 Task: In the  document help.odt. Below name insert the link: 'www.instagram.com' Insert Dropdown below the link: Project Status  'Select In progress'Insert Header and write  "Stellar". Change font style to  Lobster
Action: Mouse moved to (366, 424)
Screenshot: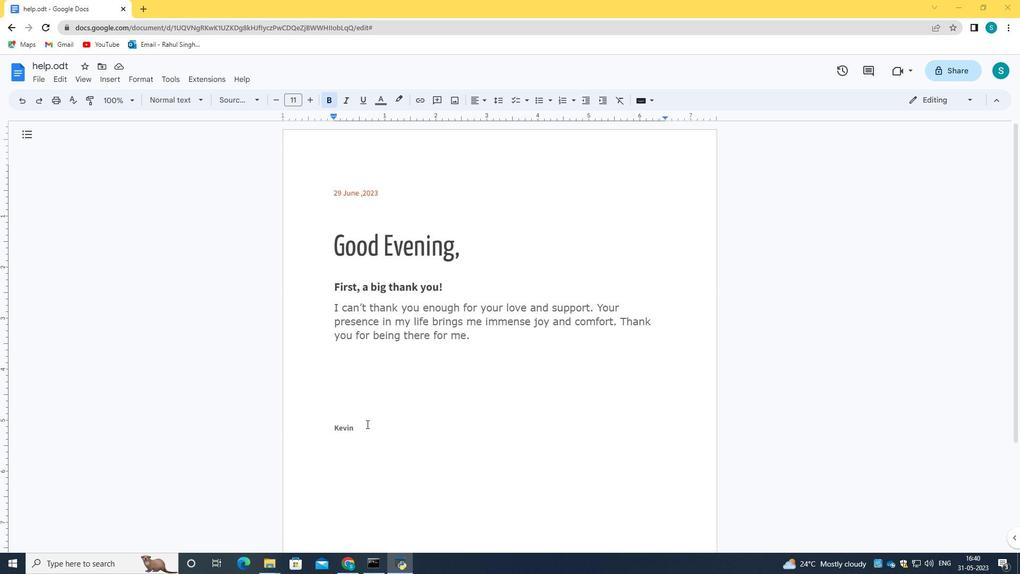 
Action: Mouse pressed left at (366, 424)
Screenshot: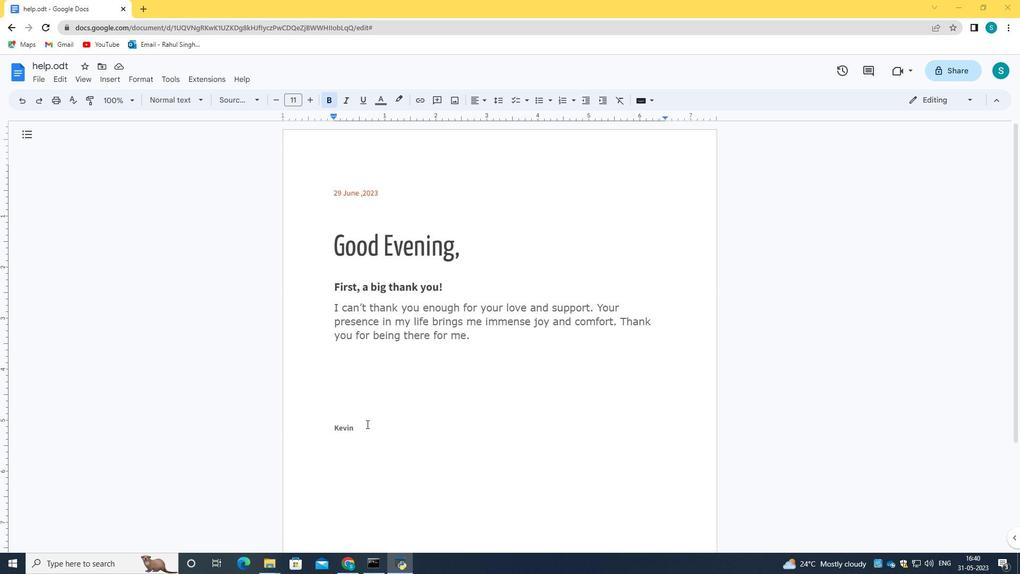 
Action: Mouse moved to (361, 428)
Screenshot: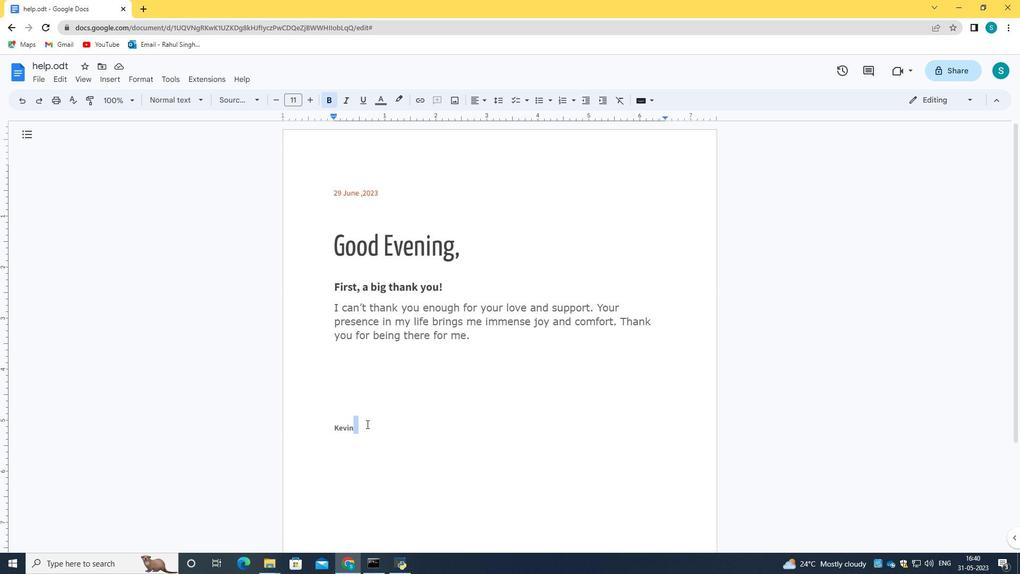 
Action: Key pressed <Key.enter>
Screenshot: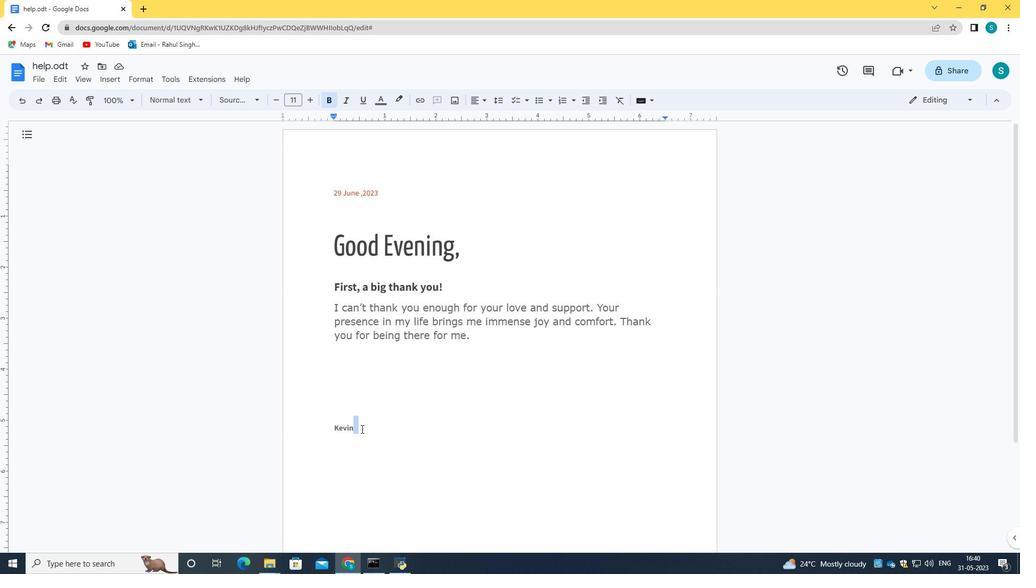 
Action: Mouse moved to (340, 449)
Screenshot: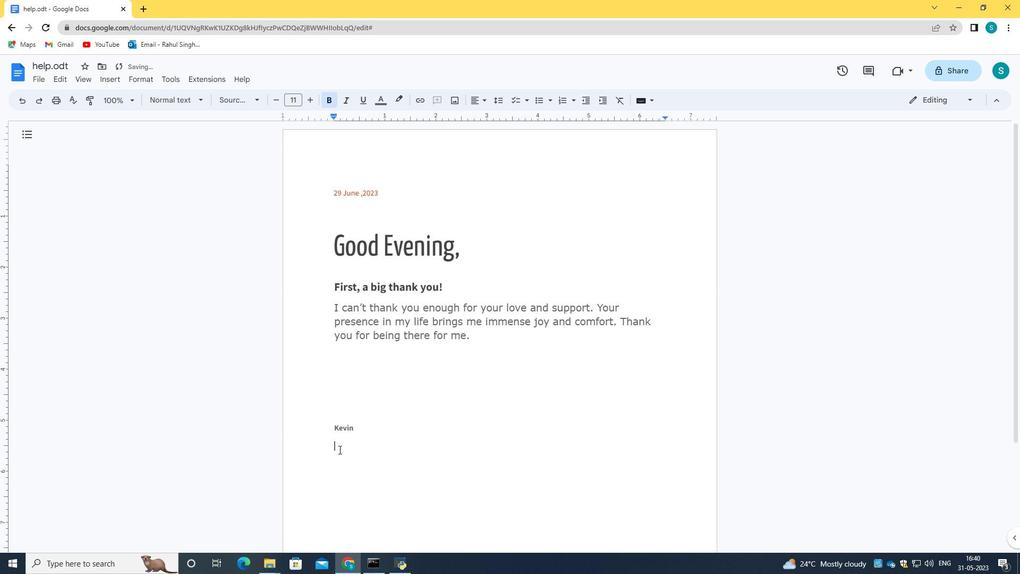 
Action: Key pressed <Key.enter>
Screenshot: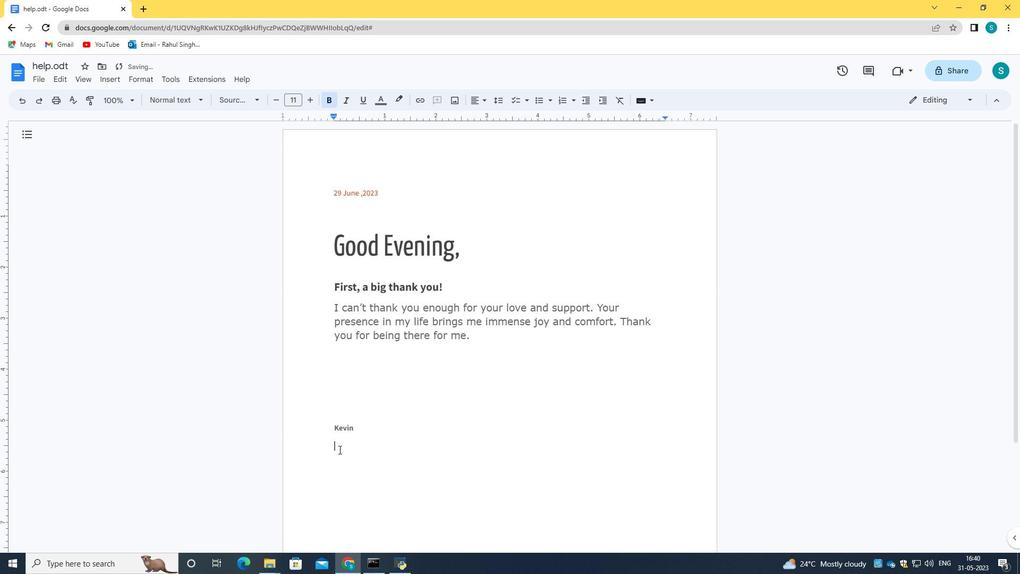 
Action: Mouse moved to (339, 449)
Screenshot: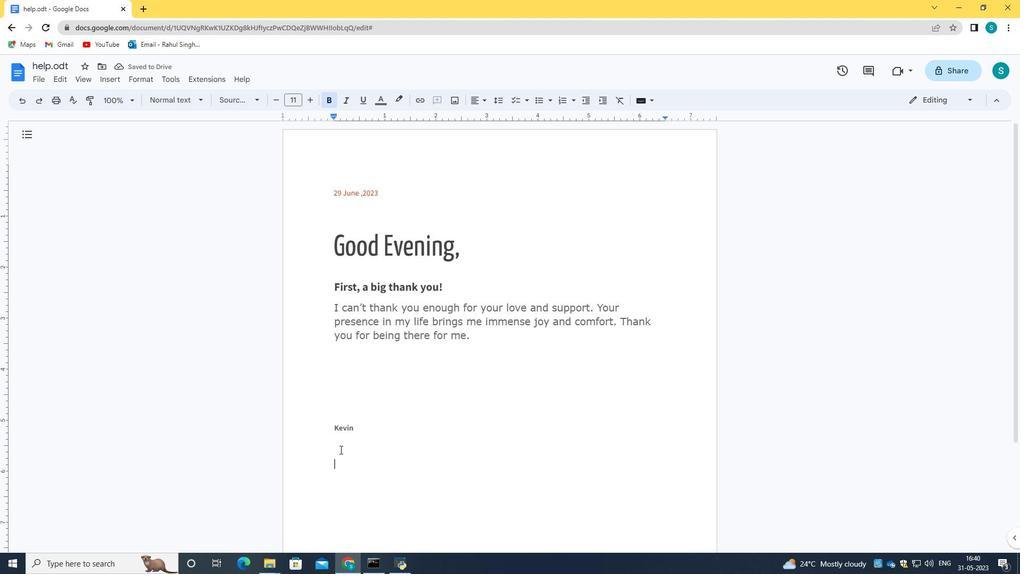 
Action: Mouse pressed right at (339, 449)
Screenshot: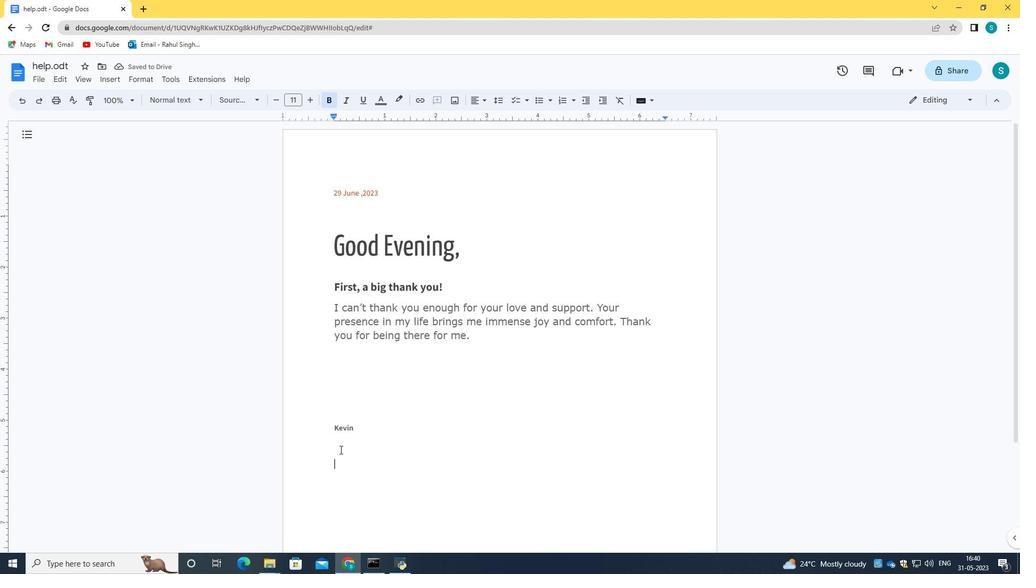 
Action: Mouse moved to (383, 391)
Screenshot: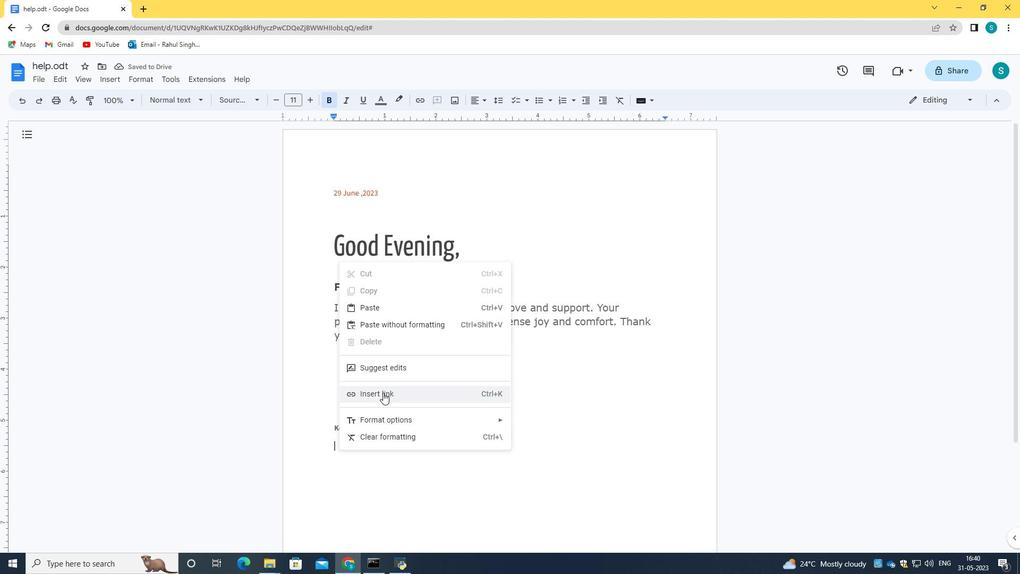 
Action: Mouse pressed left at (383, 391)
Screenshot: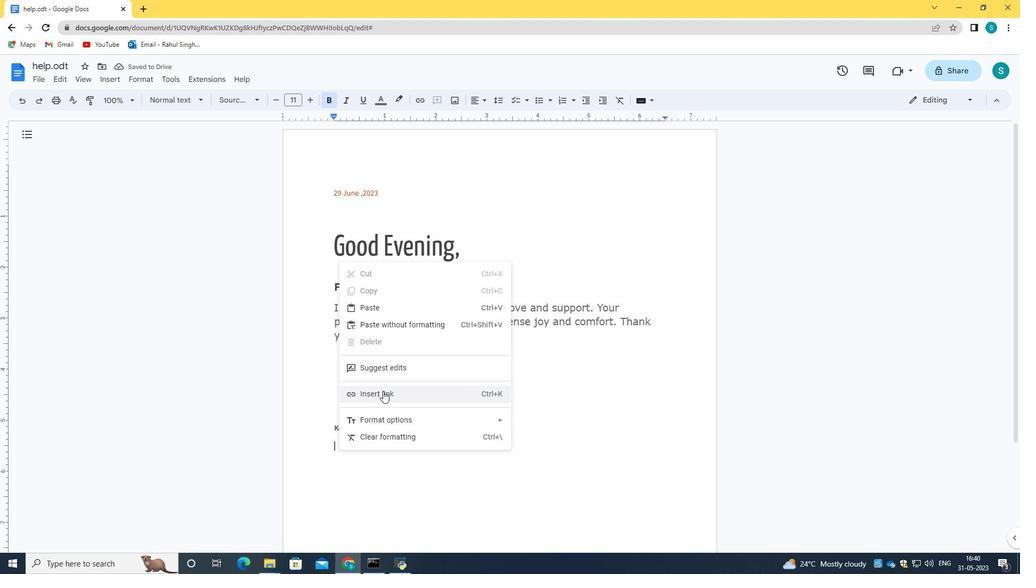 
Action: Mouse moved to (398, 273)
Screenshot: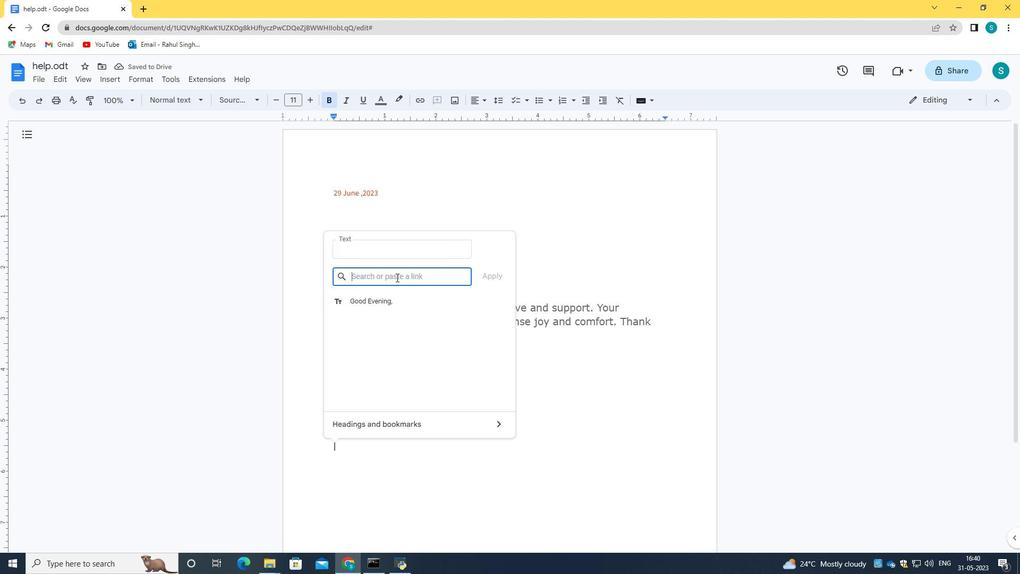 
Action: Key pressed <Key.caps_lock><Key.caps_lock>www.instagram.com
Screenshot: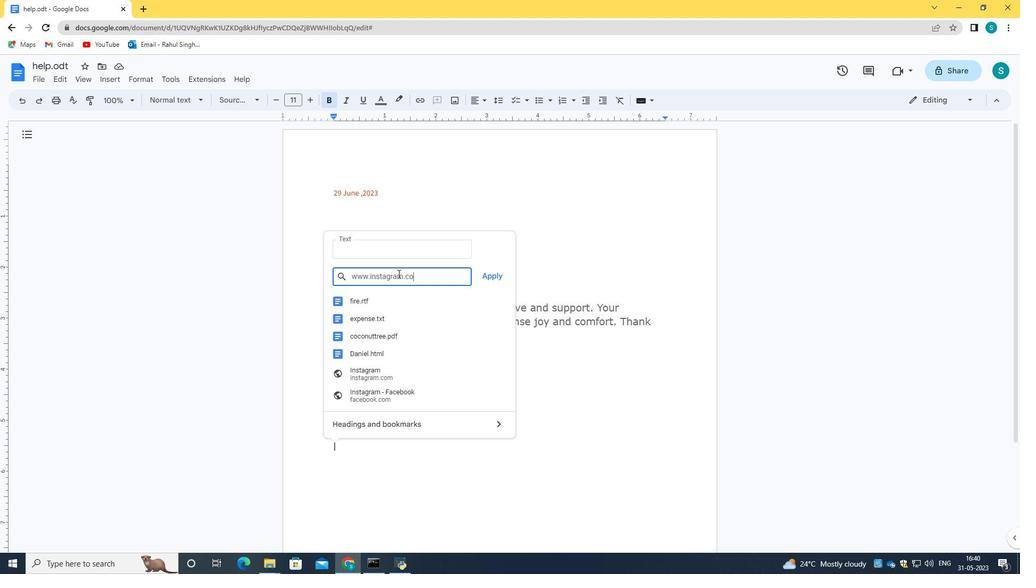 
Action: Mouse moved to (494, 279)
Screenshot: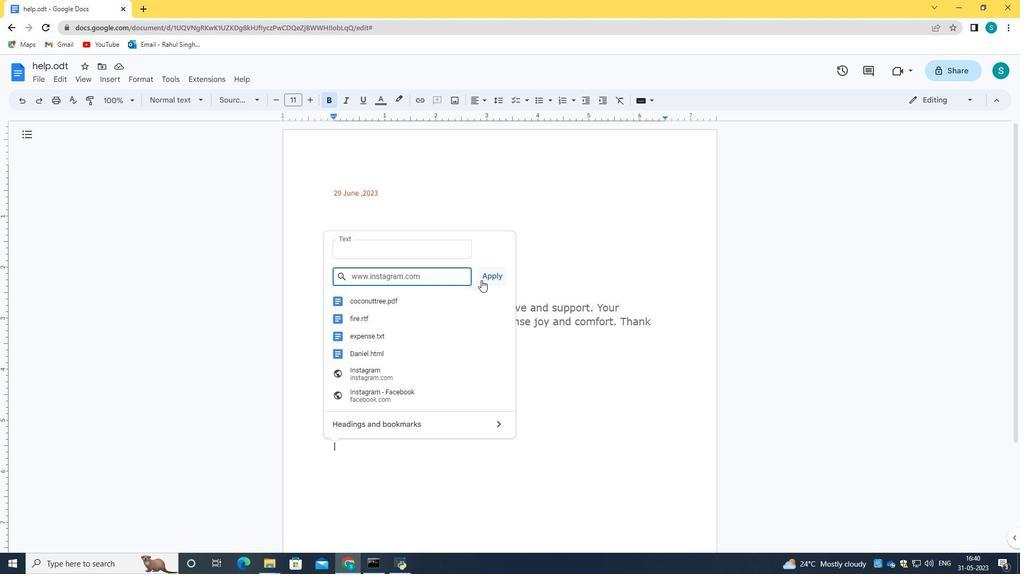 
Action: Mouse pressed left at (494, 279)
Screenshot: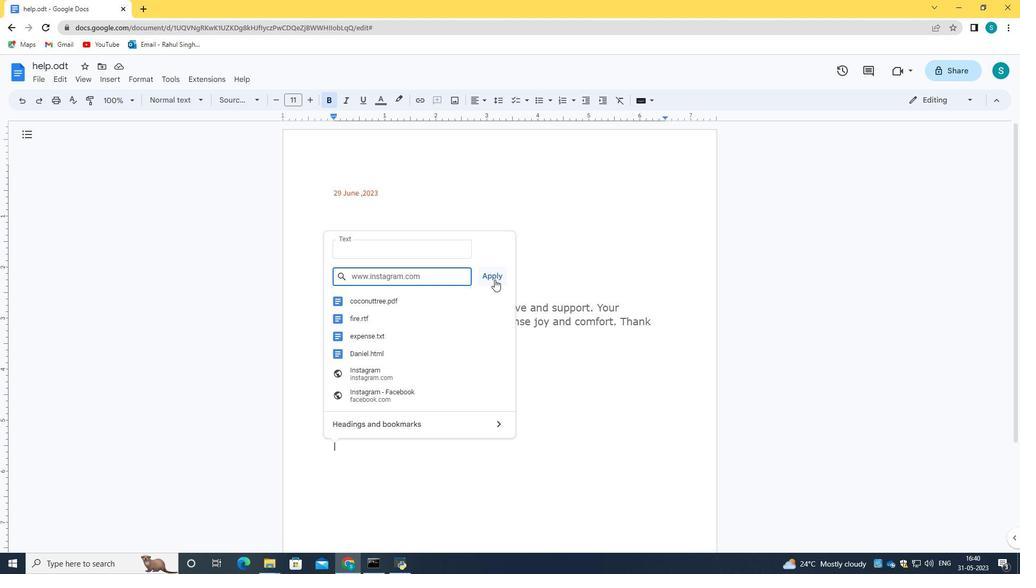 
Action: Mouse moved to (458, 429)
Screenshot: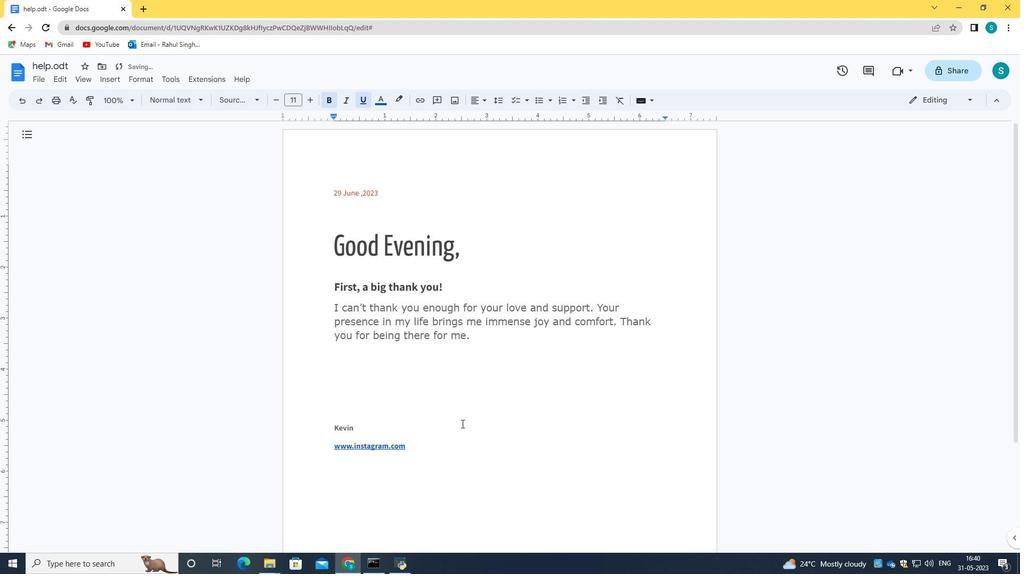 
Action: Key pressed <Key.enter>
Screenshot: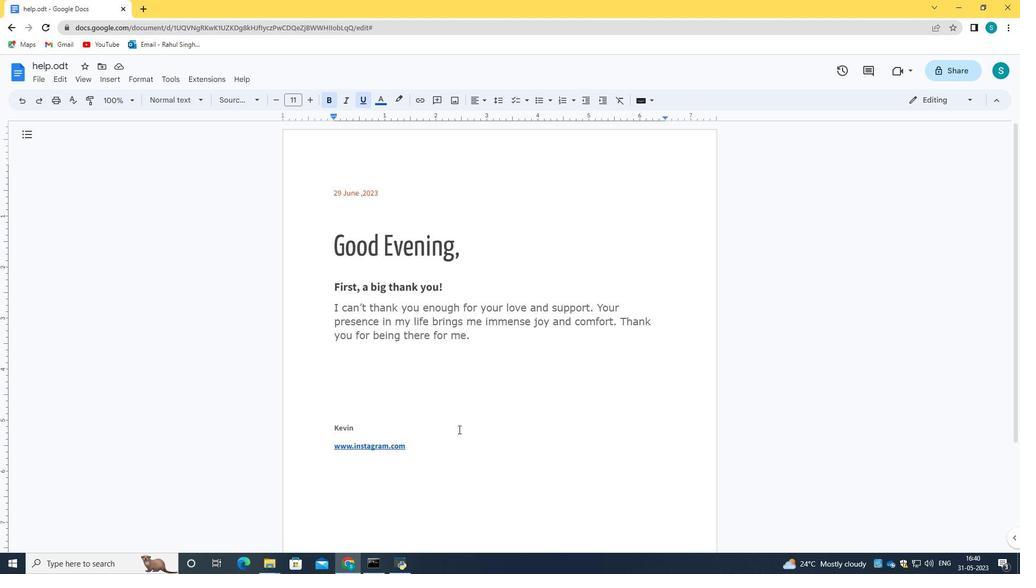 
Action: Mouse moved to (121, 80)
Screenshot: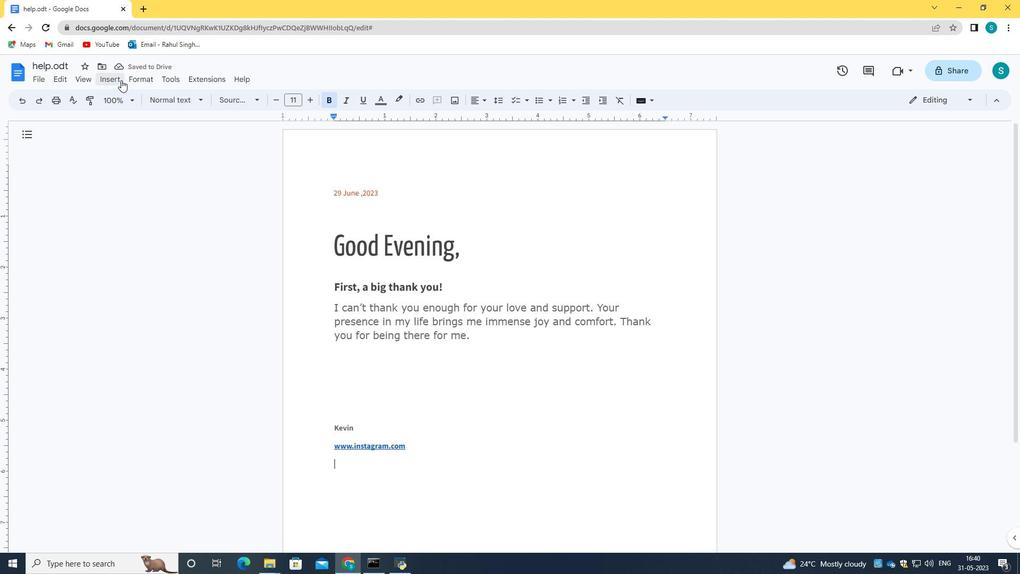 
Action: Mouse pressed left at (121, 80)
Screenshot: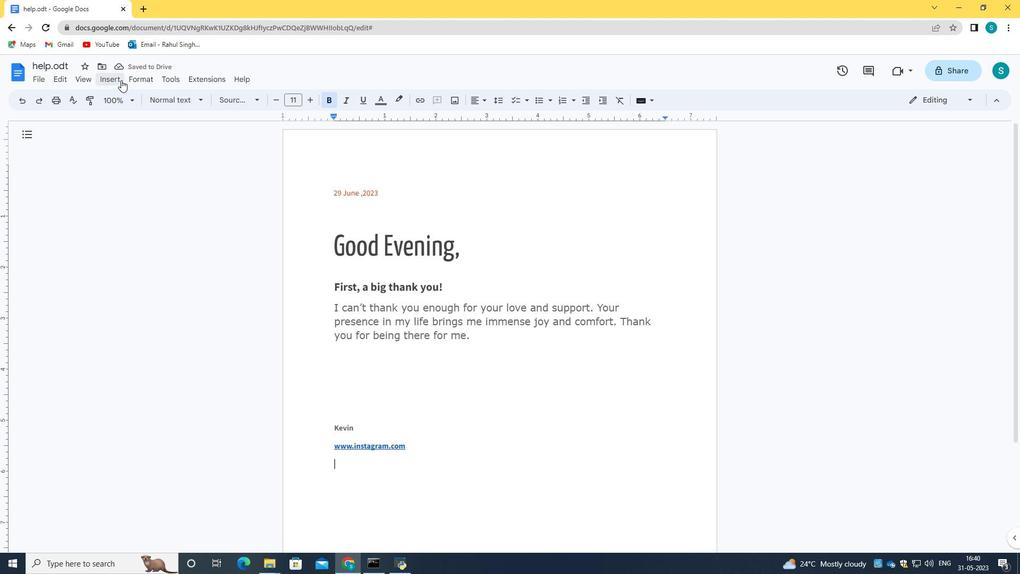 
Action: Mouse moved to (148, 212)
Screenshot: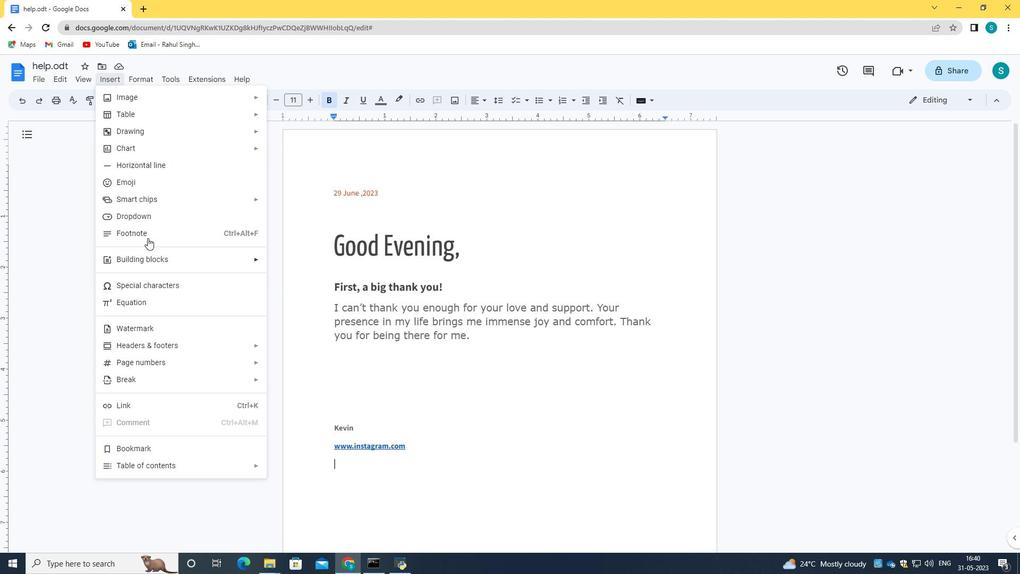 
Action: Mouse pressed left at (148, 212)
Screenshot: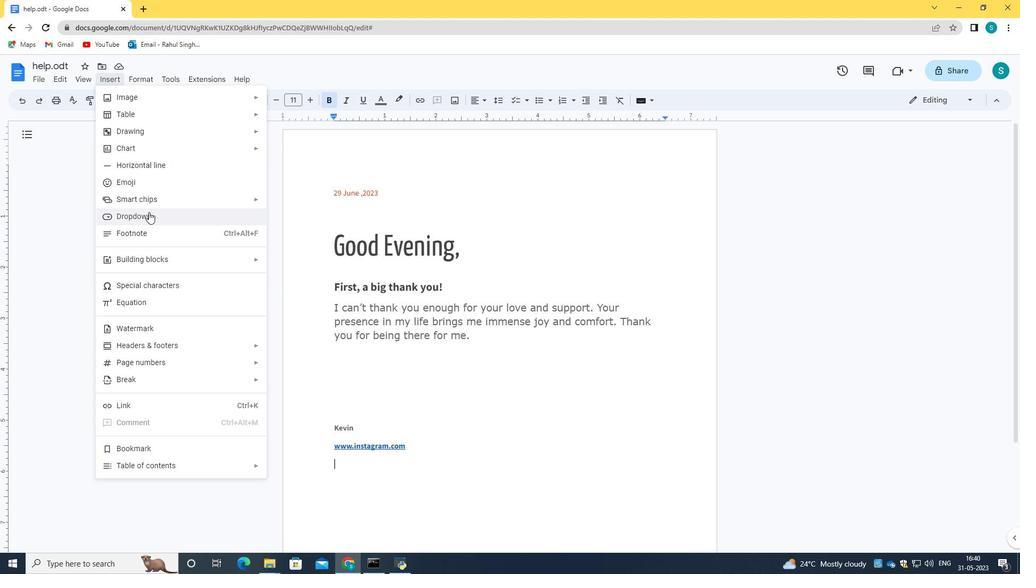 
Action: Mouse moved to (388, 508)
Screenshot: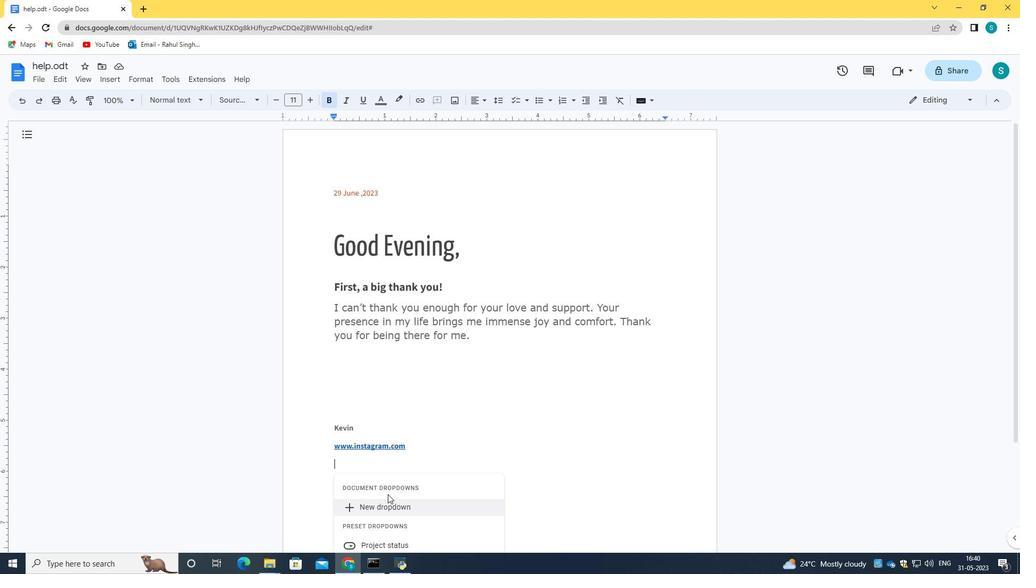 
Action: Mouse scrolled (388, 507) with delta (0, 0)
Screenshot: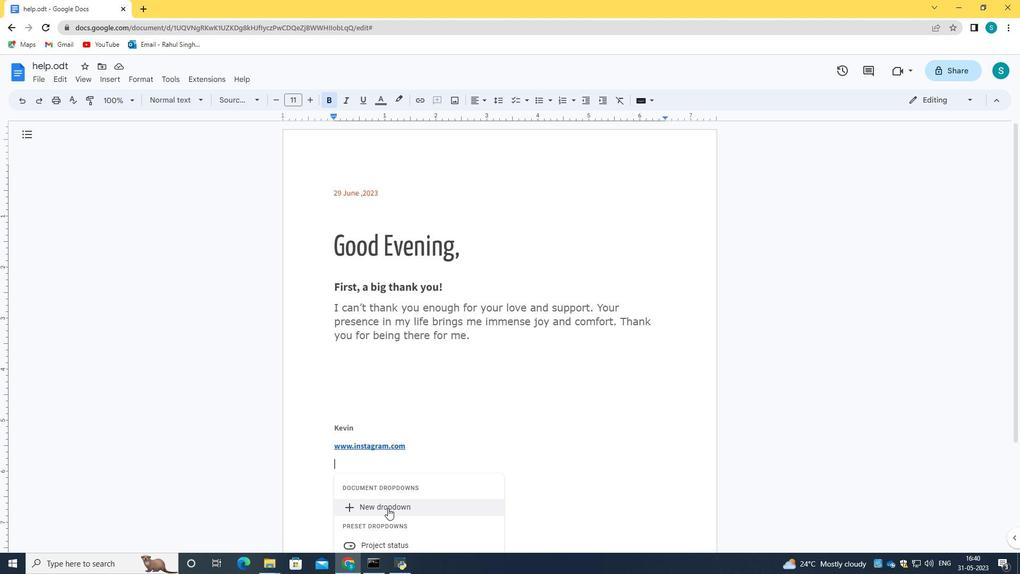 
Action: Mouse moved to (551, 524)
Screenshot: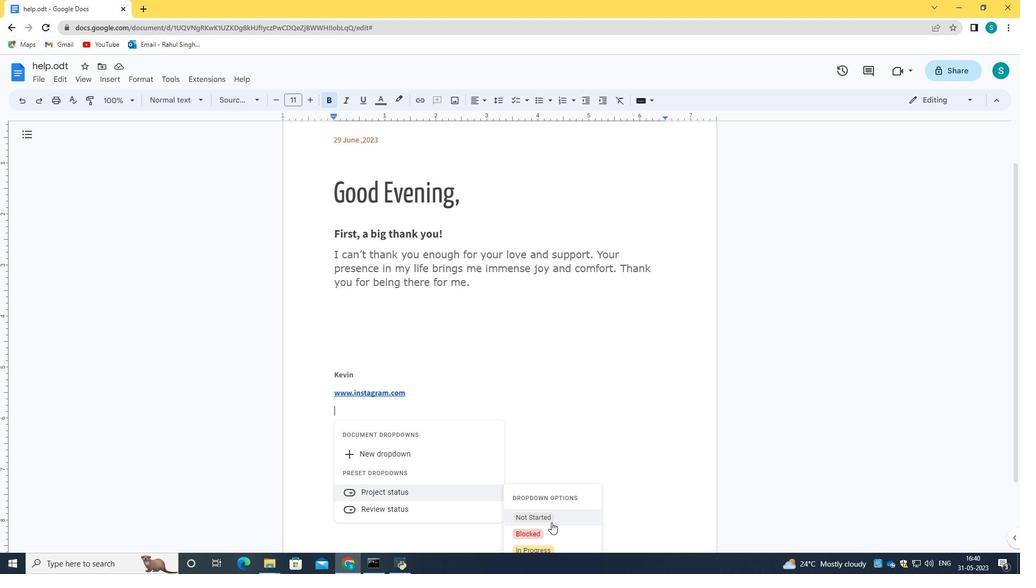 
Action: Mouse scrolled (551, 523) with delta (0, 0)
Screenshot: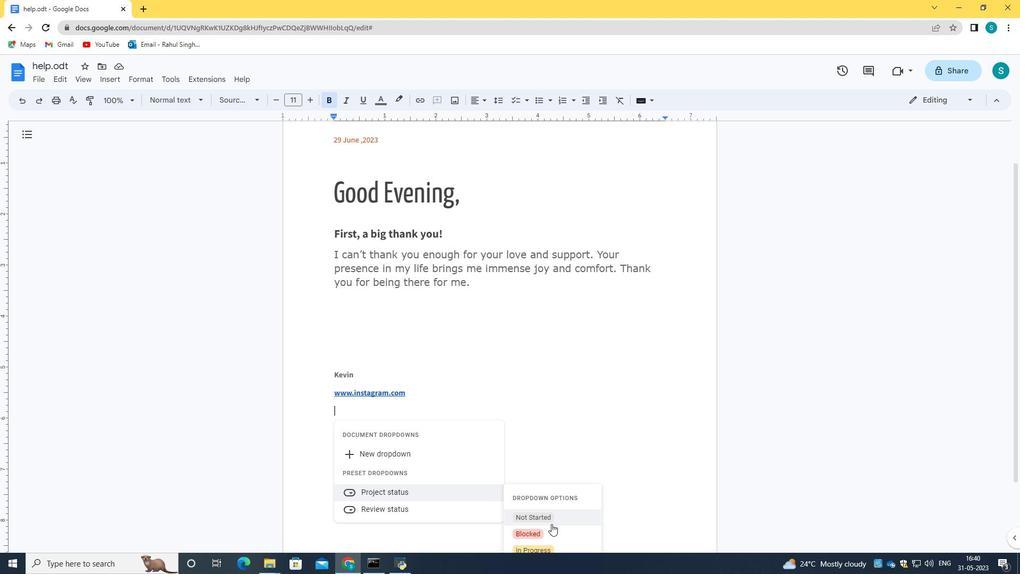 
Action: Mouse moved to (542, 500)
Screenshot: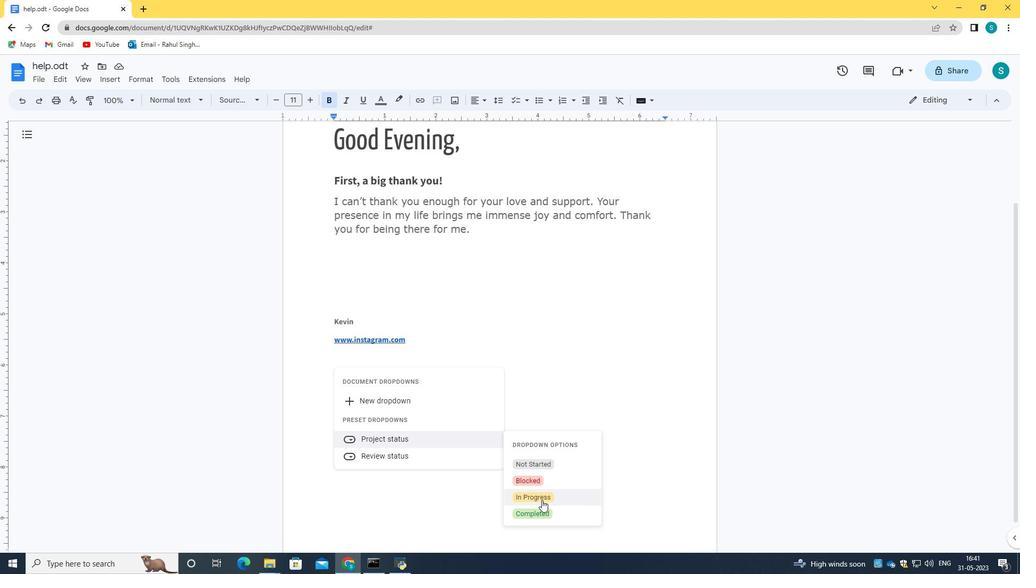 
Action: Mouse pressed left at (542, 500)
Screenshot: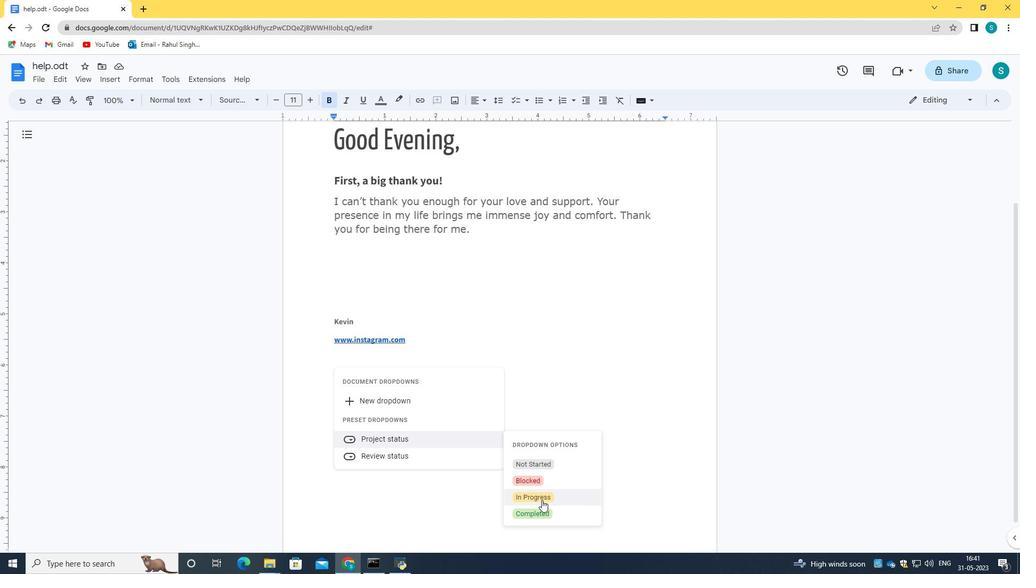 
Action: Mouse moved to (489, 368)
Screenshot: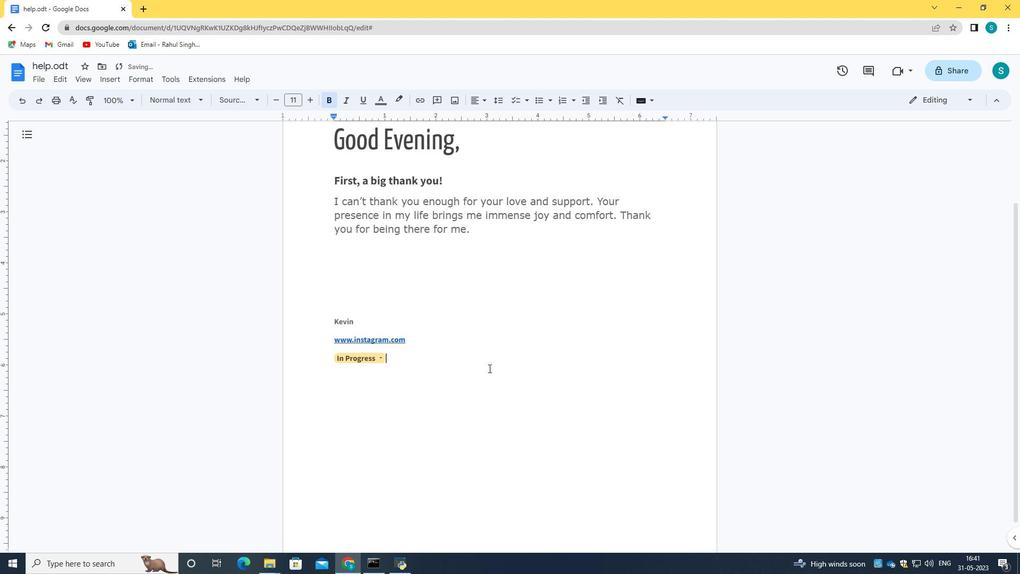 
Action: Mouse scrolled (489, 368) with delta (0, 0)
Screenshot: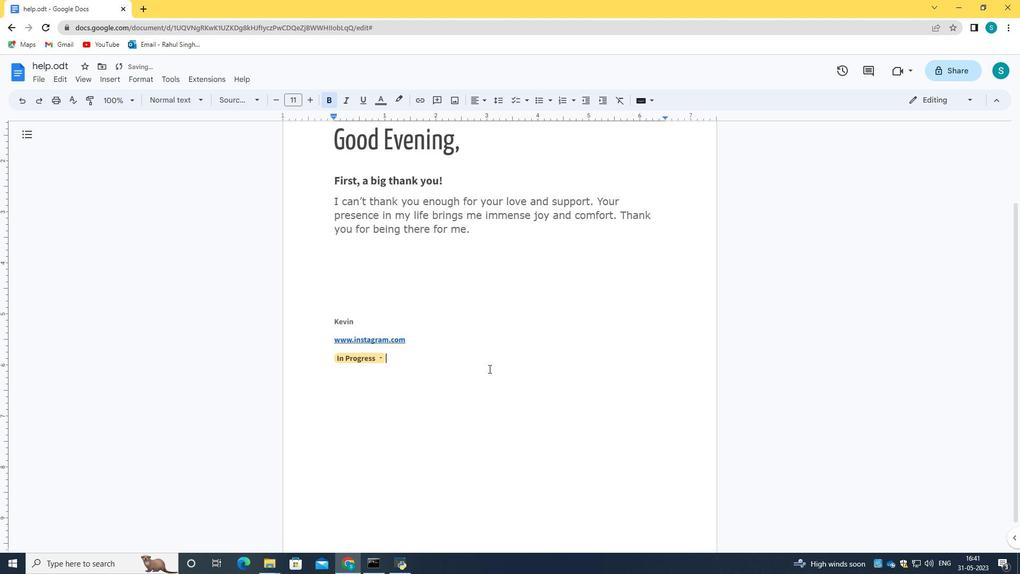 
Action: Mouse scrolled (489, 369) with delta (0, 0)
Screenshot: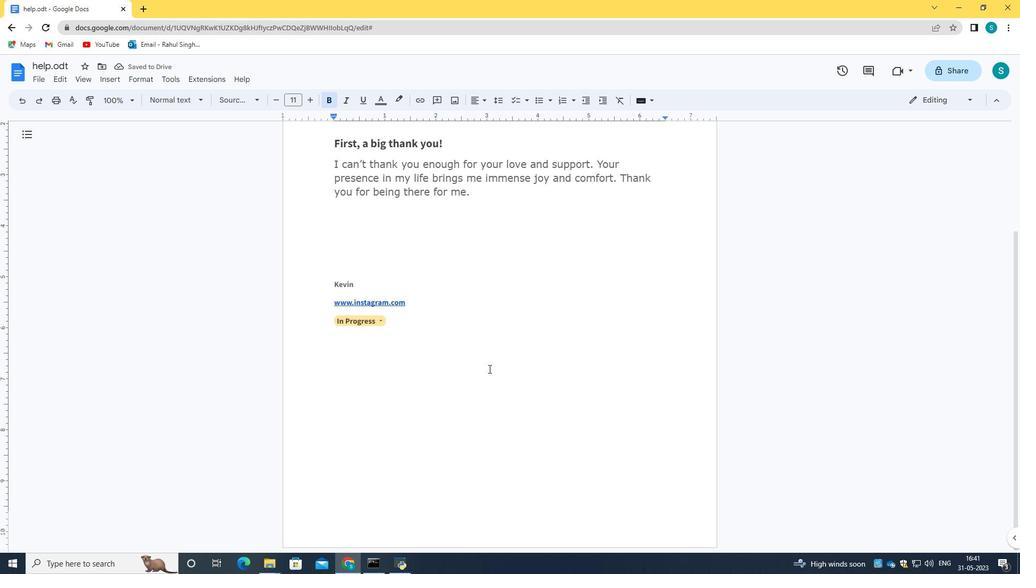 
Action: Mouse scrolled (489, 369) with delta (0, 0)
Screenshot: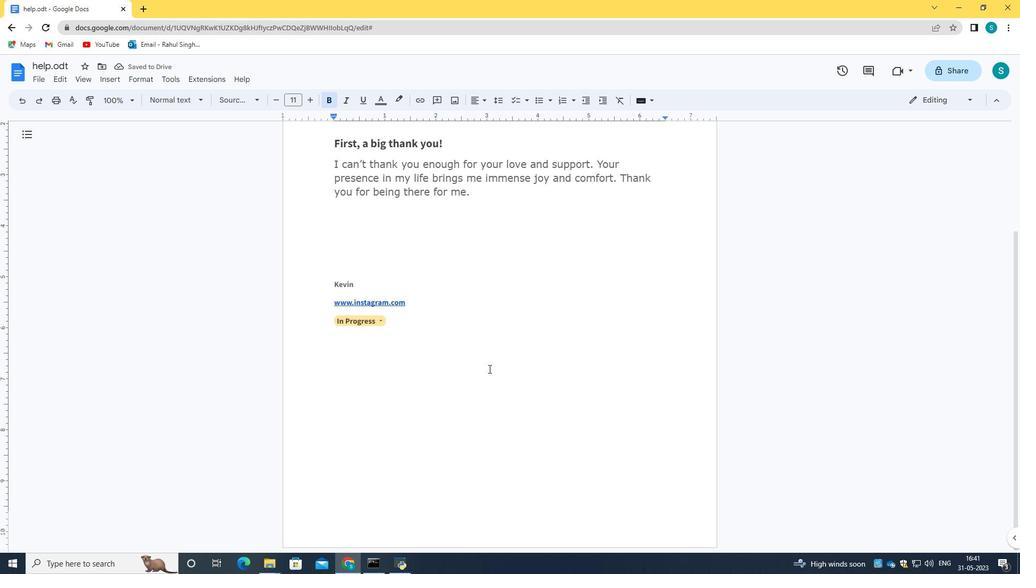 
Action: Mouse scrolled (489, 369) with delta (0, 0)
Screenshot: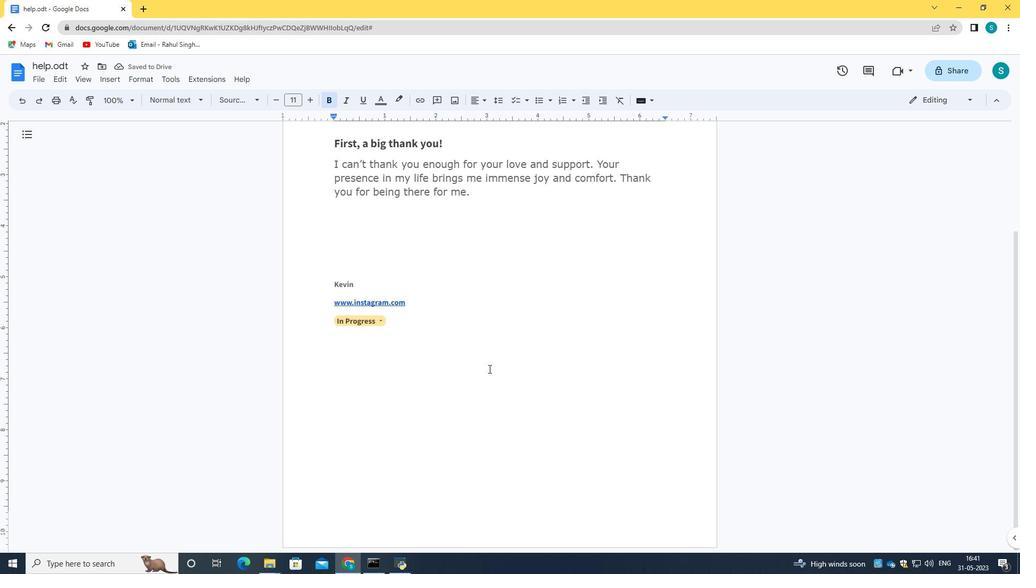 
Action: Mouse moved to (488, 369)
Screenshot: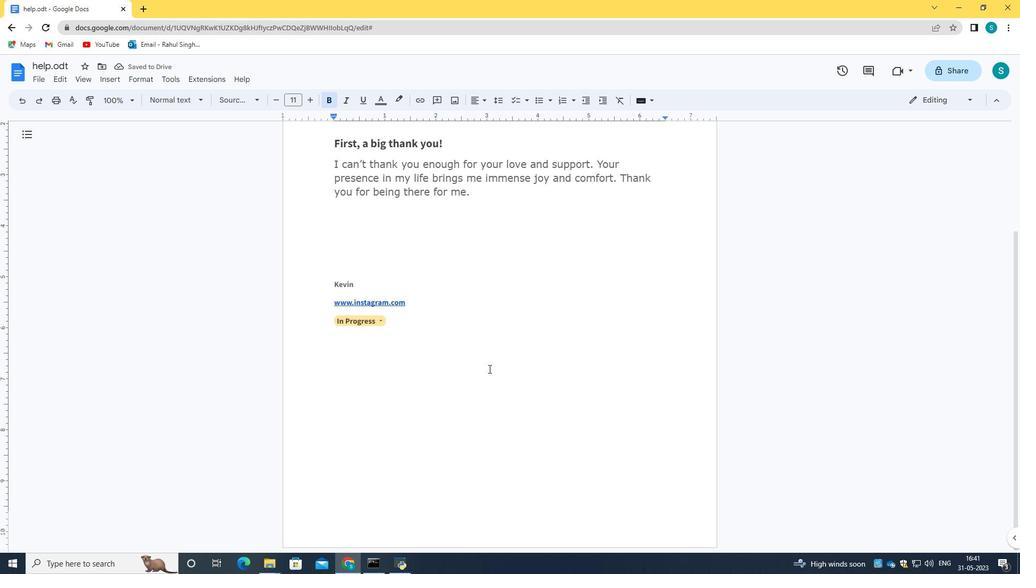 
Action: Mouse scrolled (488, 369) with delta (0, 0)
Screenshot: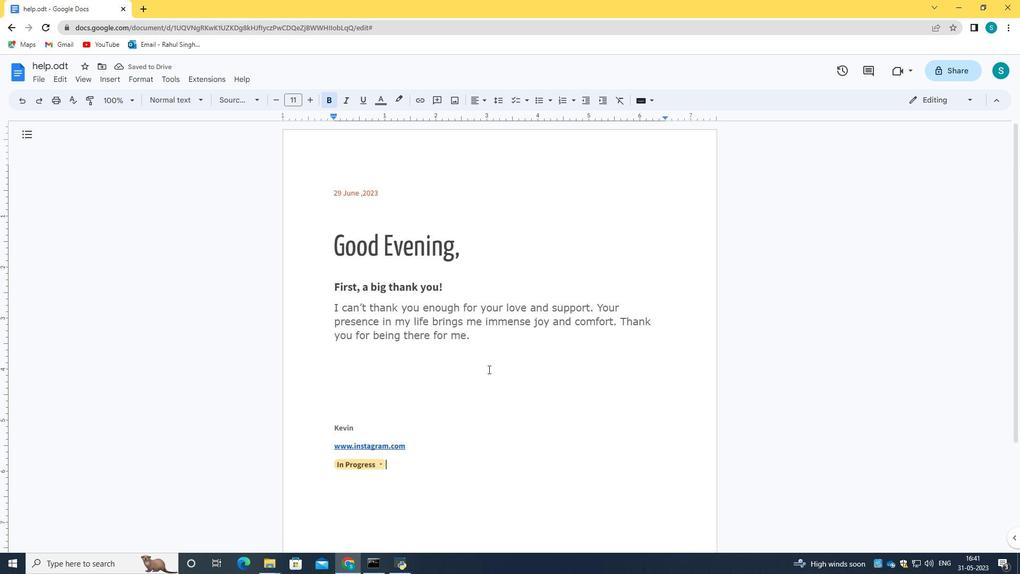 
Action: Mouse scrolled (488, 369) with delta (0, 0)
Screenshot: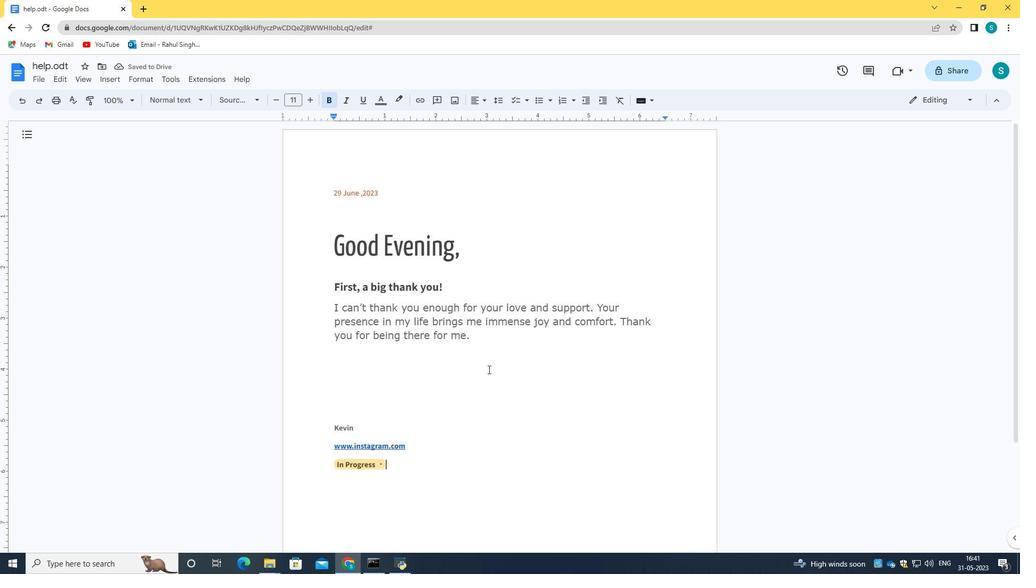 
Action: Mouse scrolled (488, 369) with delta (0, 0)
Screenshot: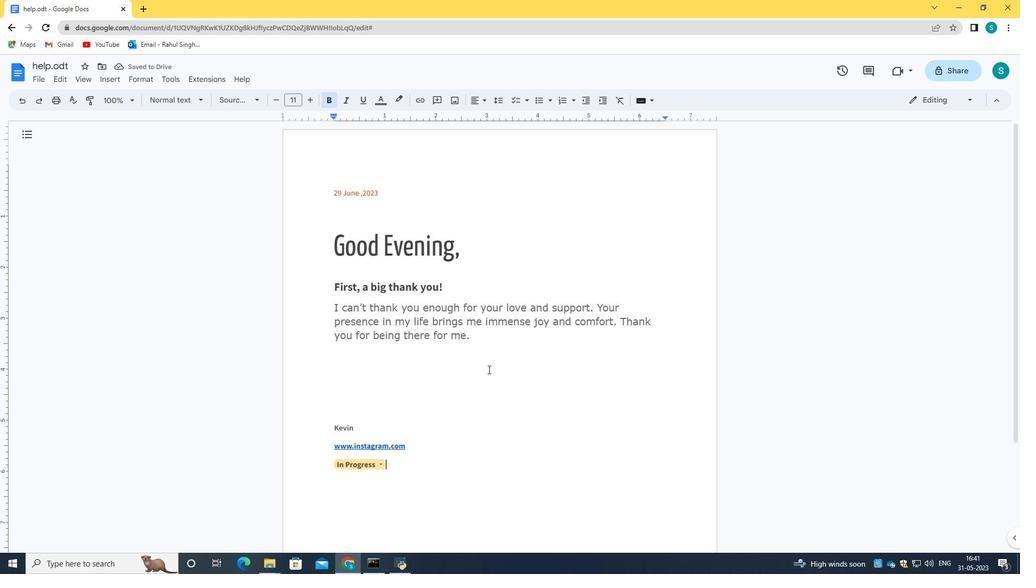 
Action: Mouse moved to (102, 78)
Screenshot: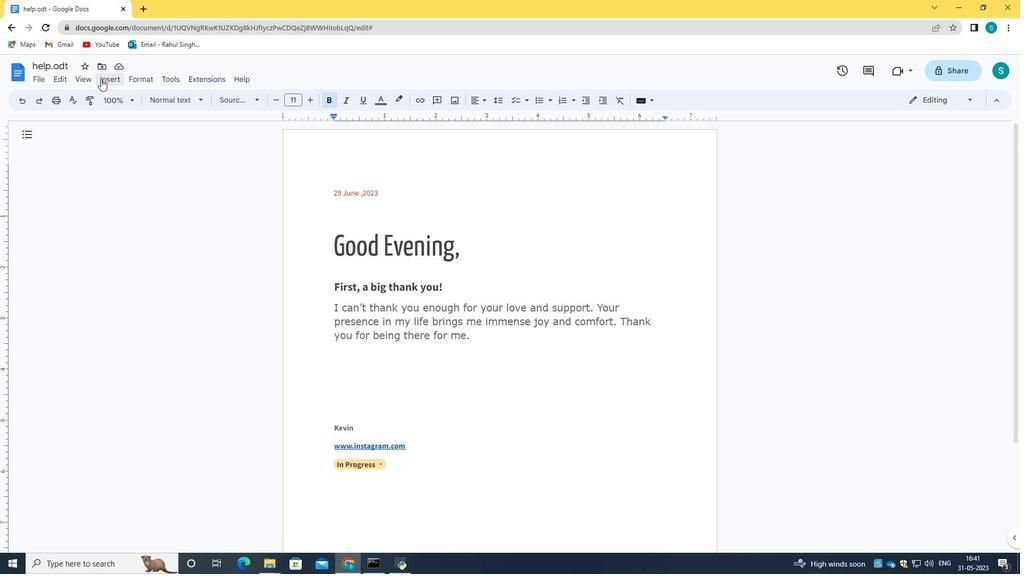 
Action: Mouse pressed left at (102, 78)
Screenshot: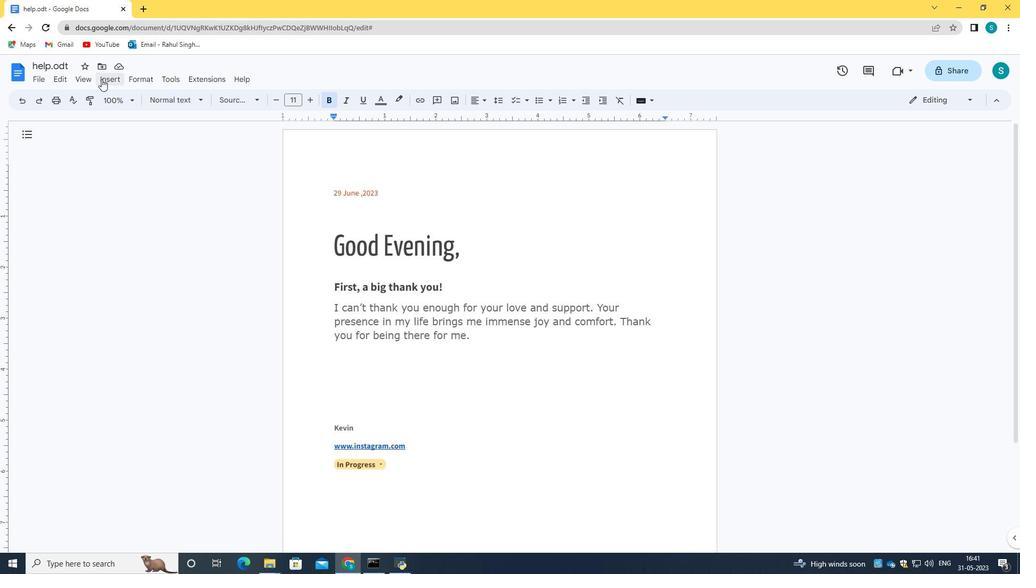 
Action: Mouse moved to (279, 346)
Screenshot: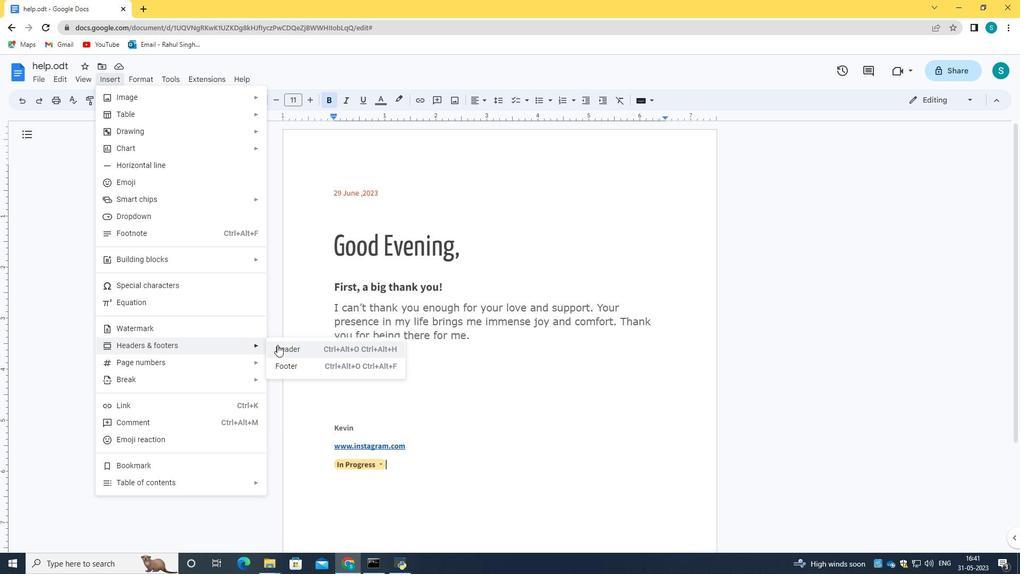 
Action: Mouse pressed left at (279, 346)
Screenshot: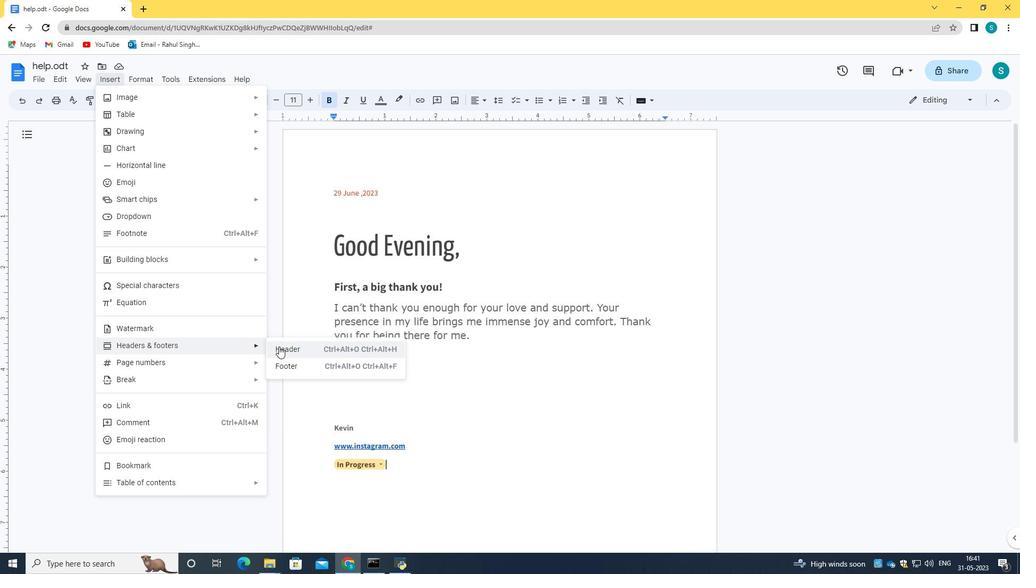 
Action: Mouse moved to (329, 170)
Screenshot: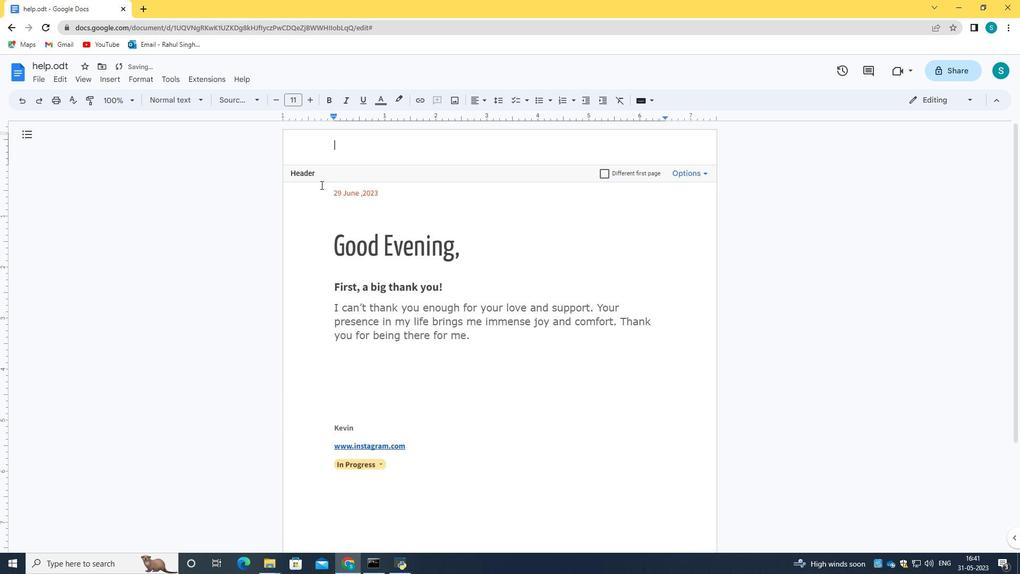 
Action: Key pressed <Key.caps_lock>S<Key.caps_lock>teller<Key.backspace><Key.backspace>ar
Screenshot: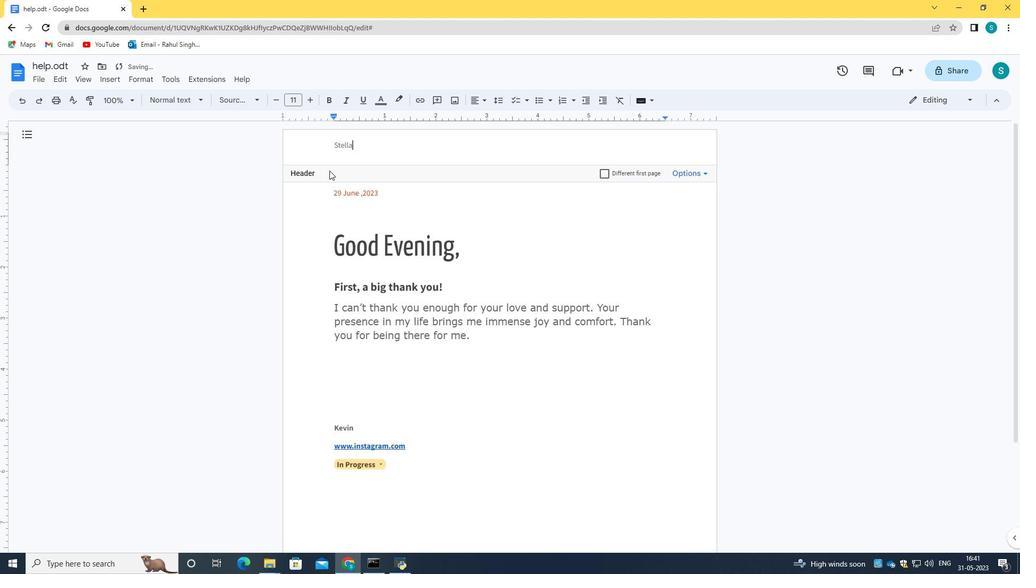 
Action: Mouse moved to (358, 143)
Screenshot: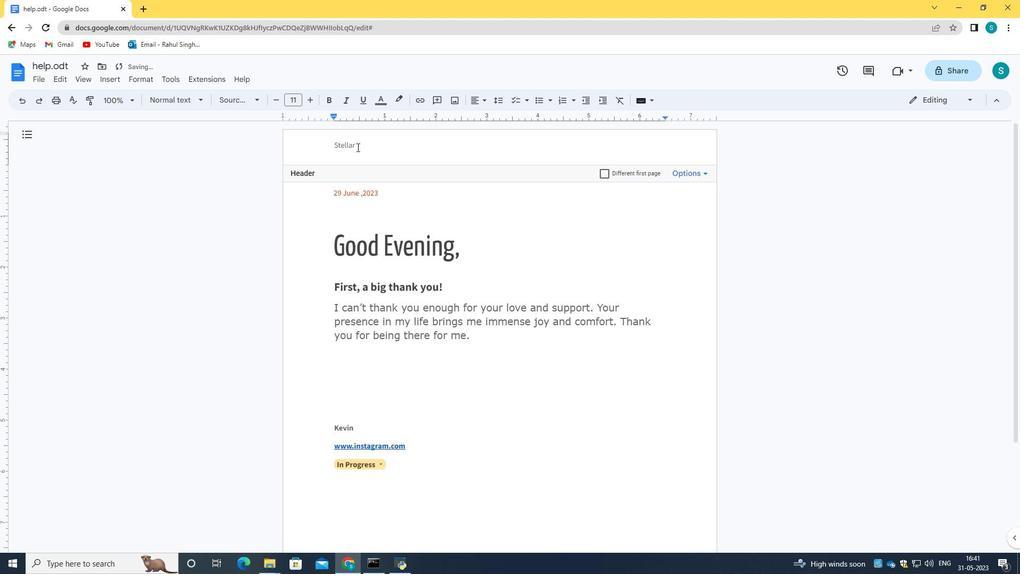 
Action: Mouse pressed left at (358, 143)
Screenshot: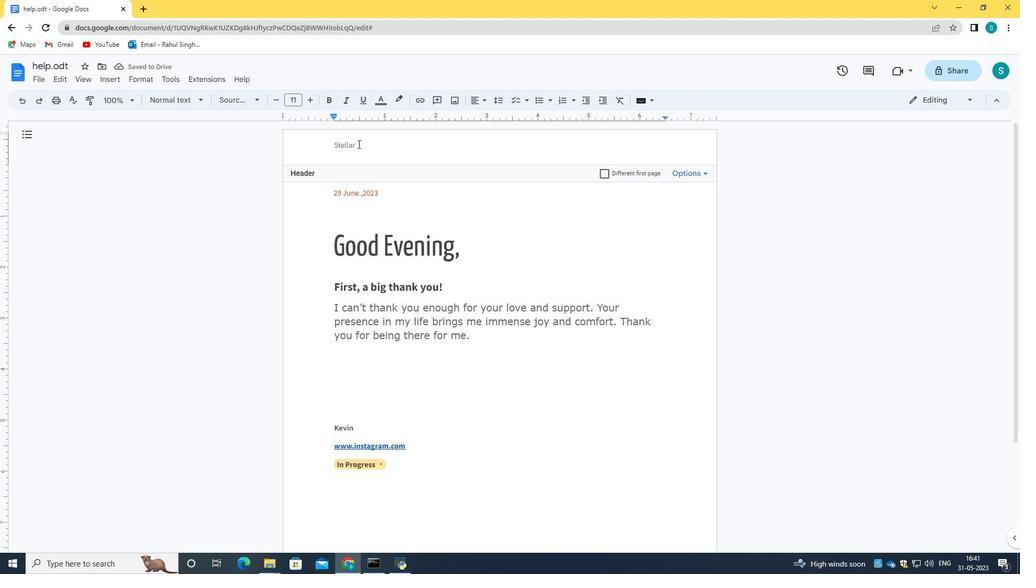 
Action: Mouse moved to (241, 98)
Screenshot: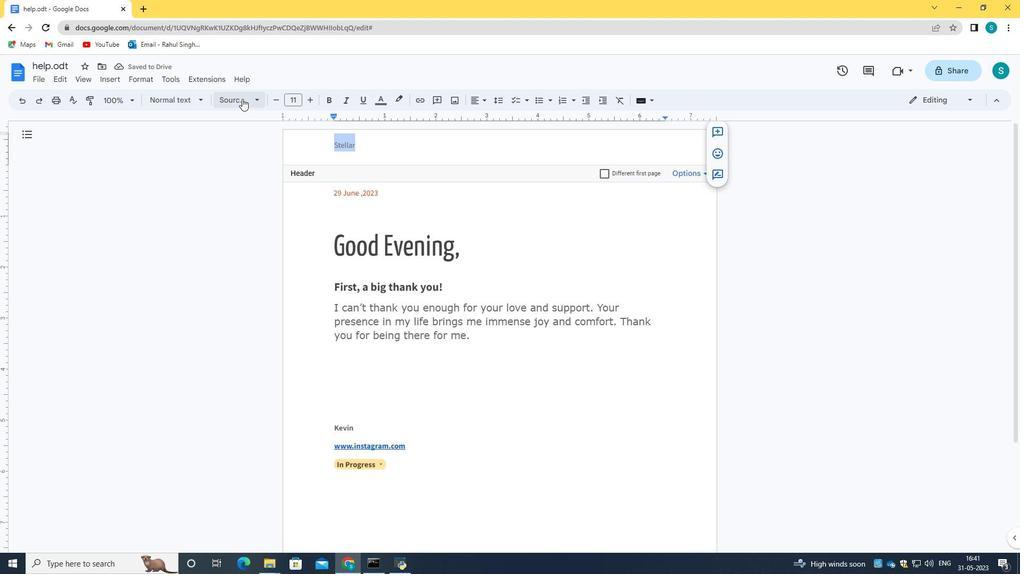 
Action: Mouse pressed left at (241, 98)
Screenshot: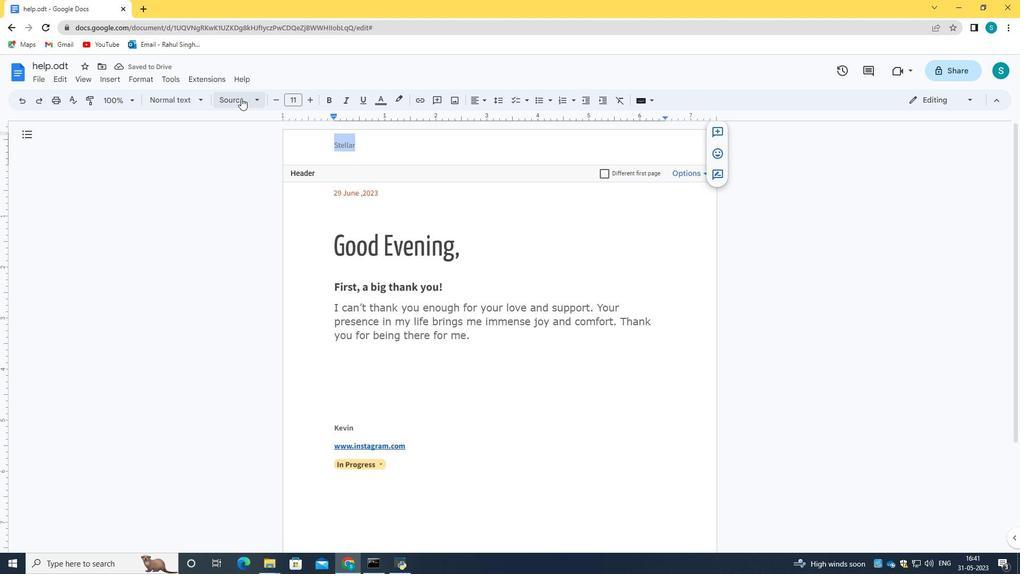 
Action: Mouse moved to (263, 356)
Screenshot: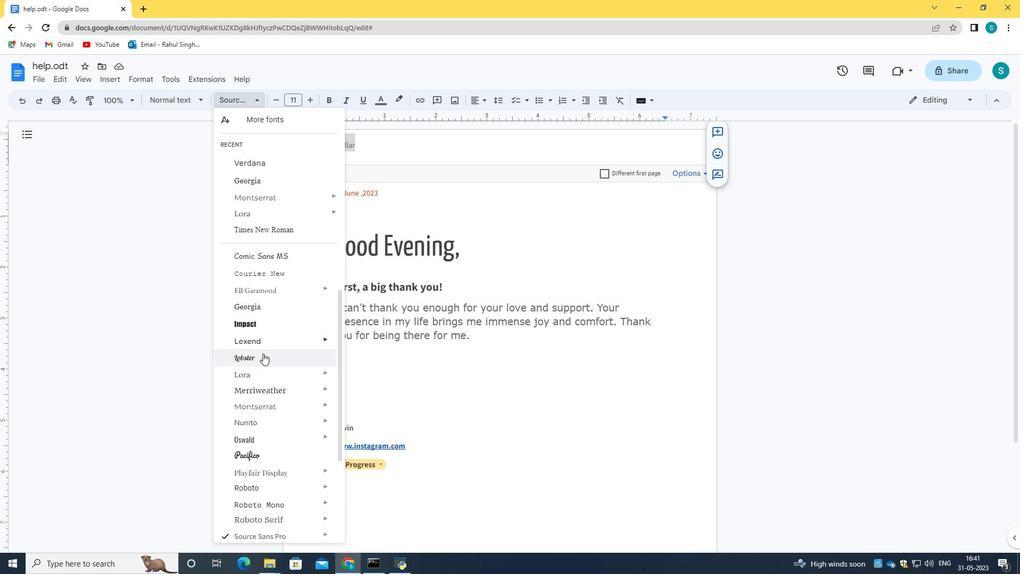 
Action: Mouse pressed left at (263, 356)
Screenshot: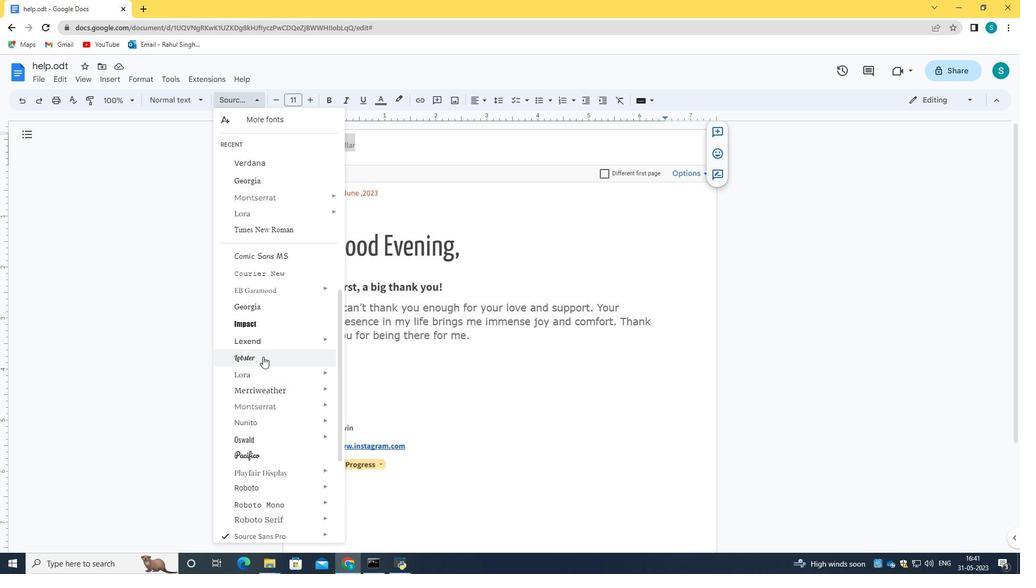
Action: Mouse moved to (560, 390)
Screenshot: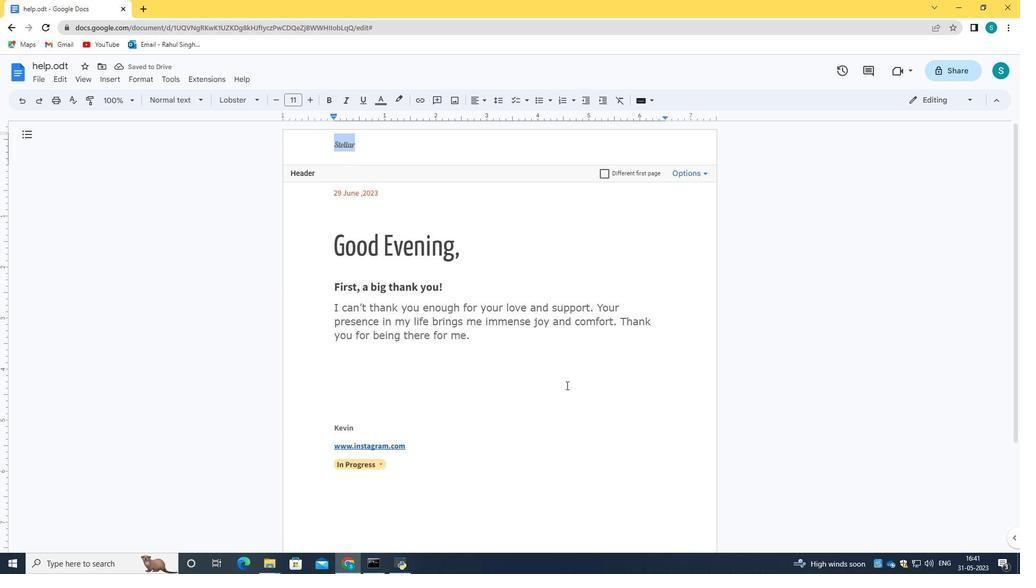 
Action: Mouse pressed left at (560, 390)
Screenshot: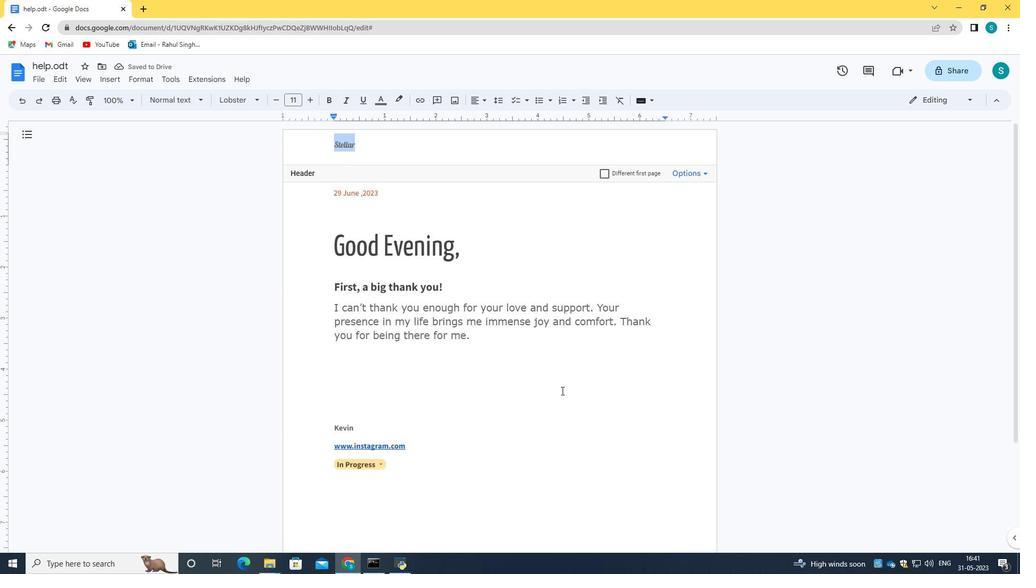 
Action: Mouse moved to (531, 388)
Screenshot: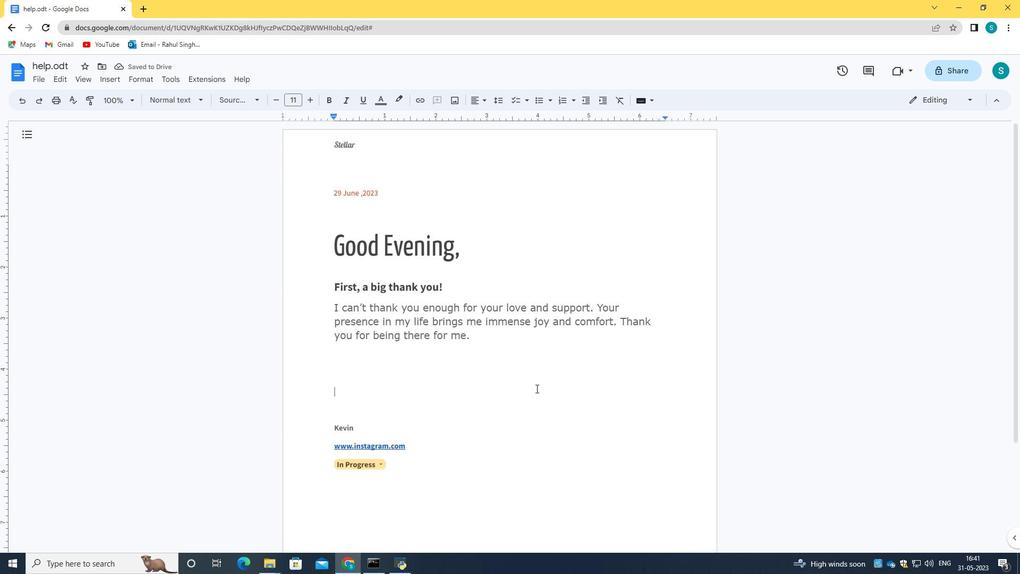 
Action: Mouse scrolled (531, 388) with delta (0, 0)
Screenshot: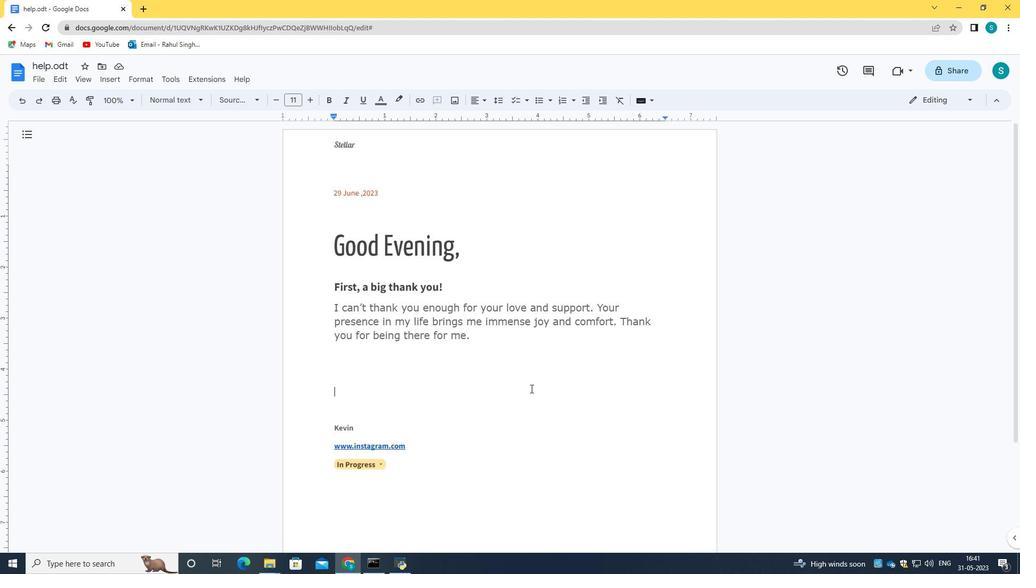 
Action: Mouse scrolled (531, 389) with delta (0, 0)
Screenshot: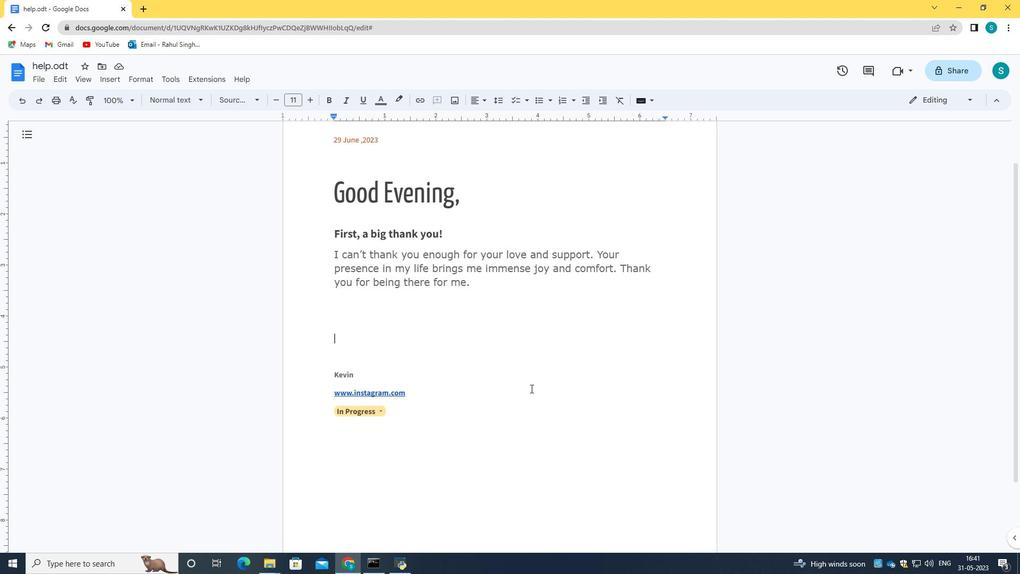 
Action: Mouse scrolled (531, 389) with delta (0, 0)
Screenshot: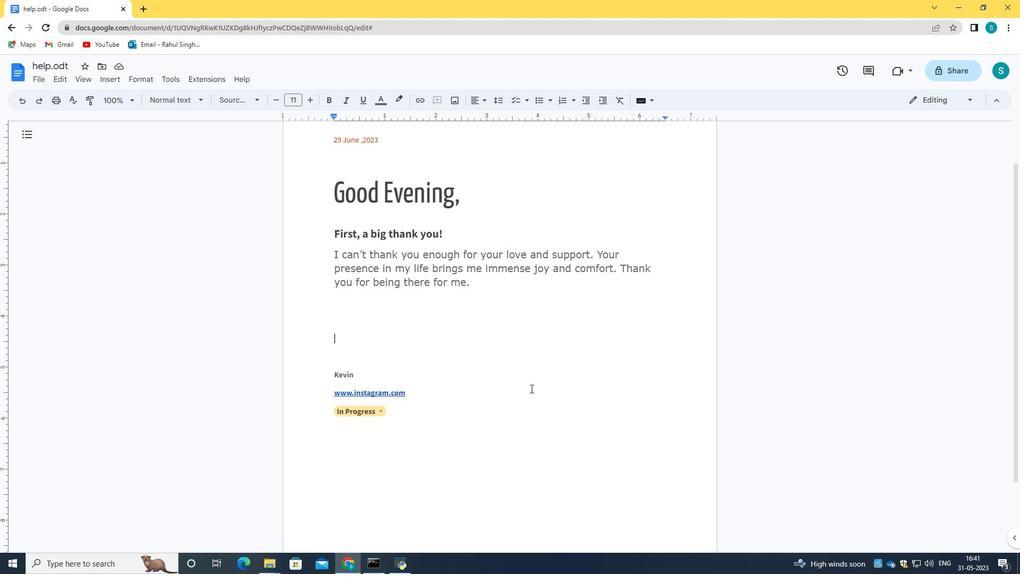 
